 Task: Add a dependency to the task Develop a new online tool for online surveys and polls , the existing task  Integrate a new online platform for online language learning in the project ArchTech
Action: Mouse moved to (503, 439)
Screenshot: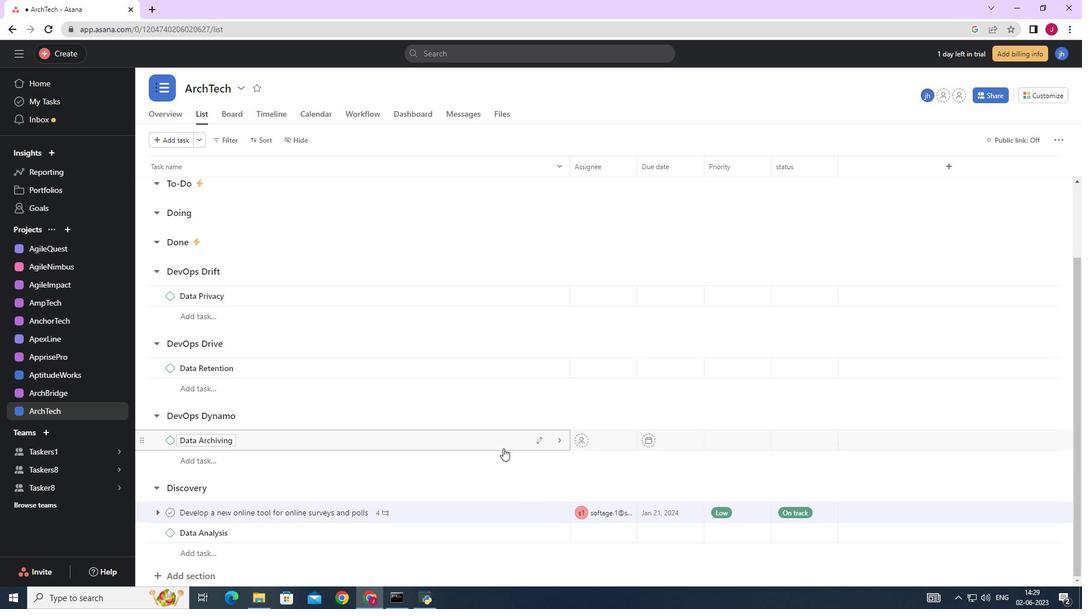 
Action: Mouse scrolled (503, 439) with delta (0, 0)
Screenshot: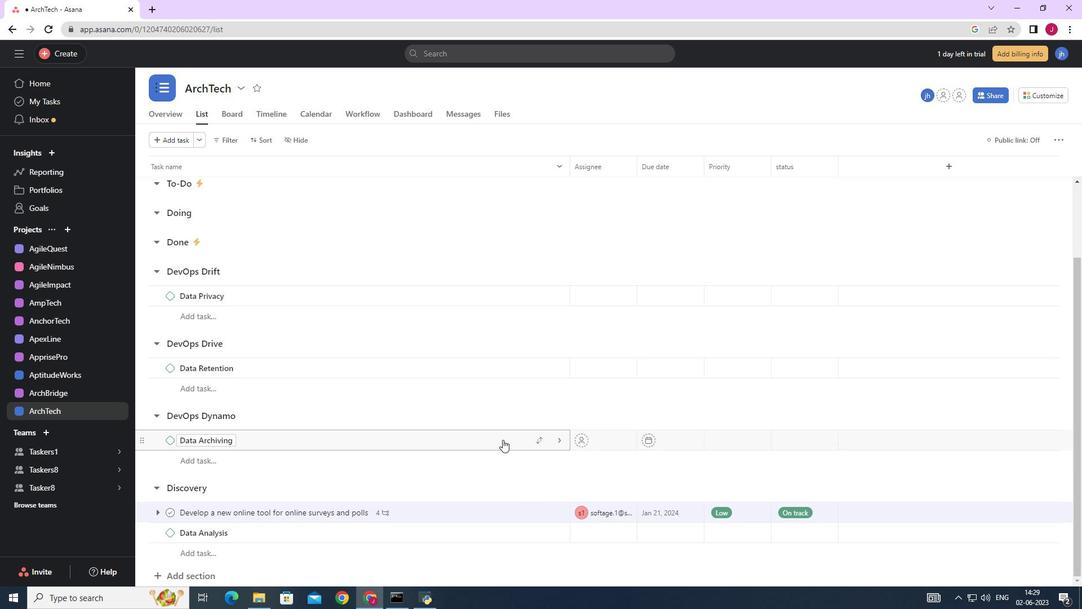 
Action: Mouse scrolled (503, 439) with delta (0, 0)
Screenshot: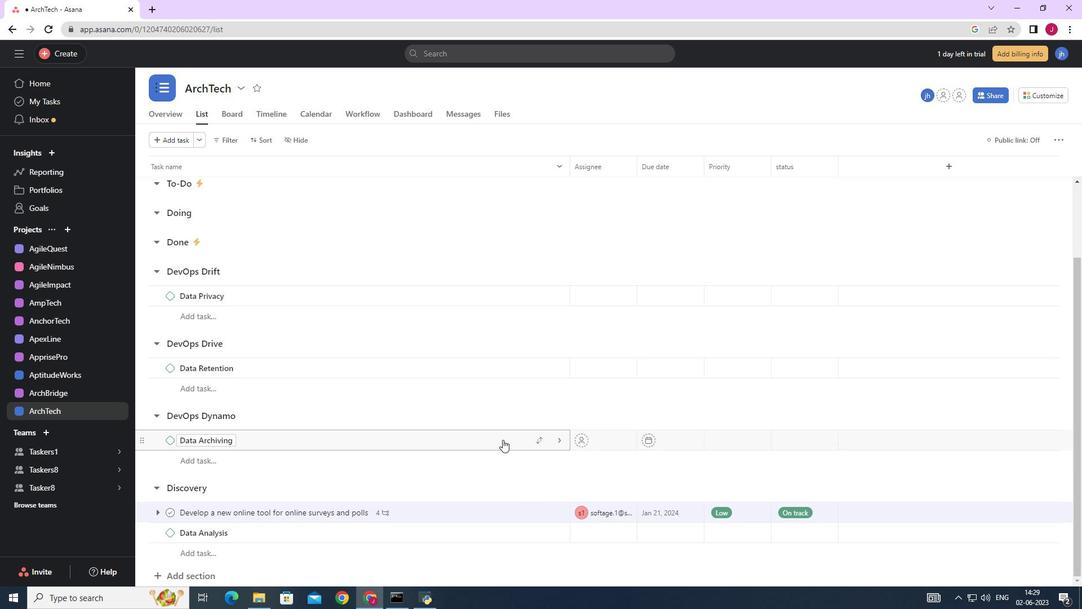 
Action: Mouse scrolled (503, 439) with delta (0, 0)
Screenshot: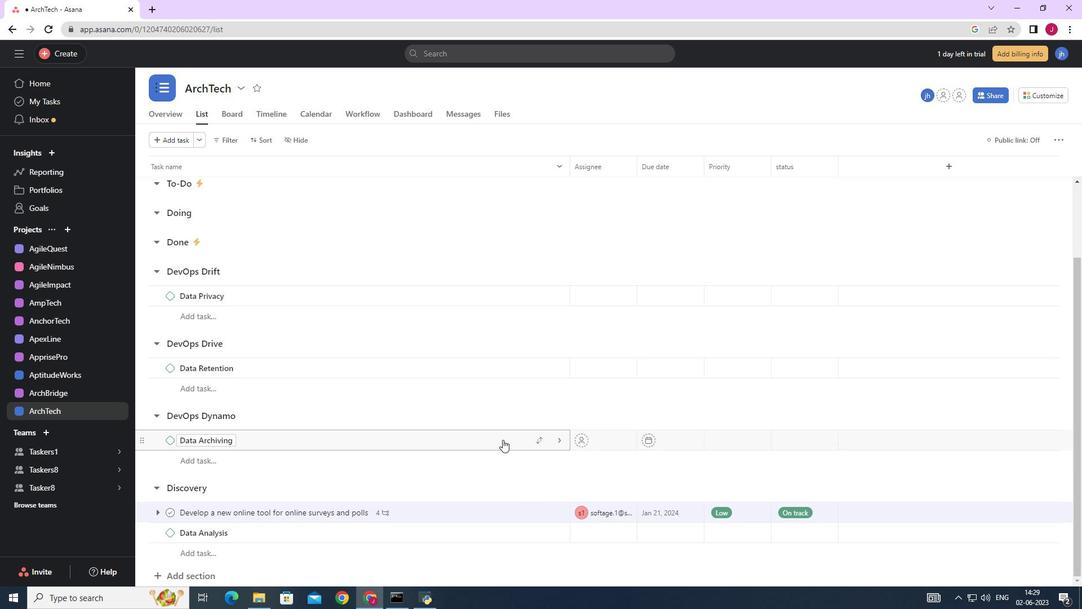 
Action: Mouse scrolled (503, 439) with delta (0, 0)
Screenshot: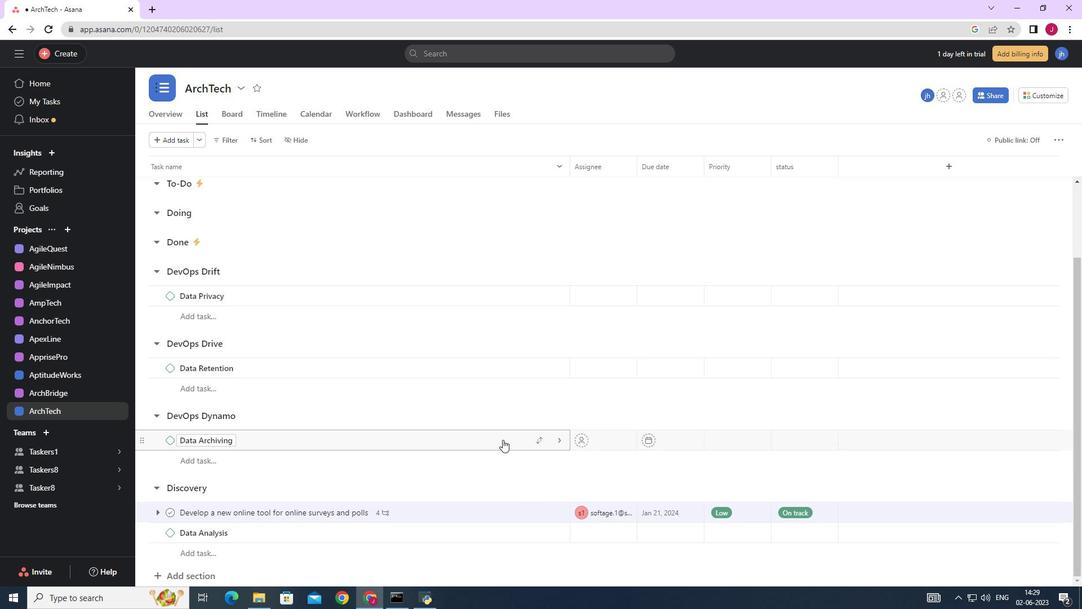 
Action: Mouse moved to (521, 512)
Screenshot: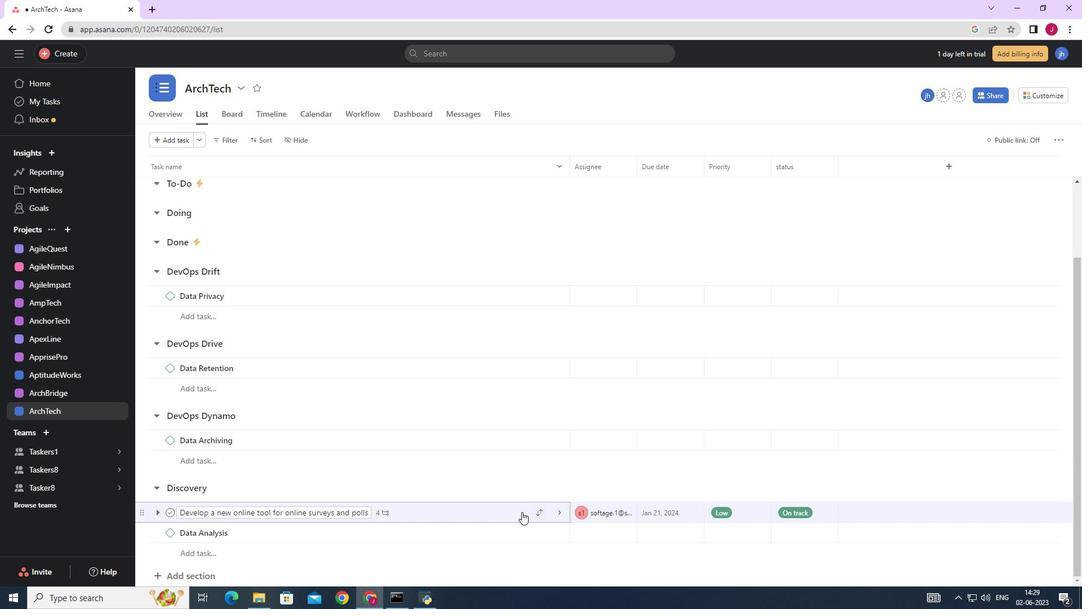 
Action: Mouse pressed left at (521, 512)
Screenshot: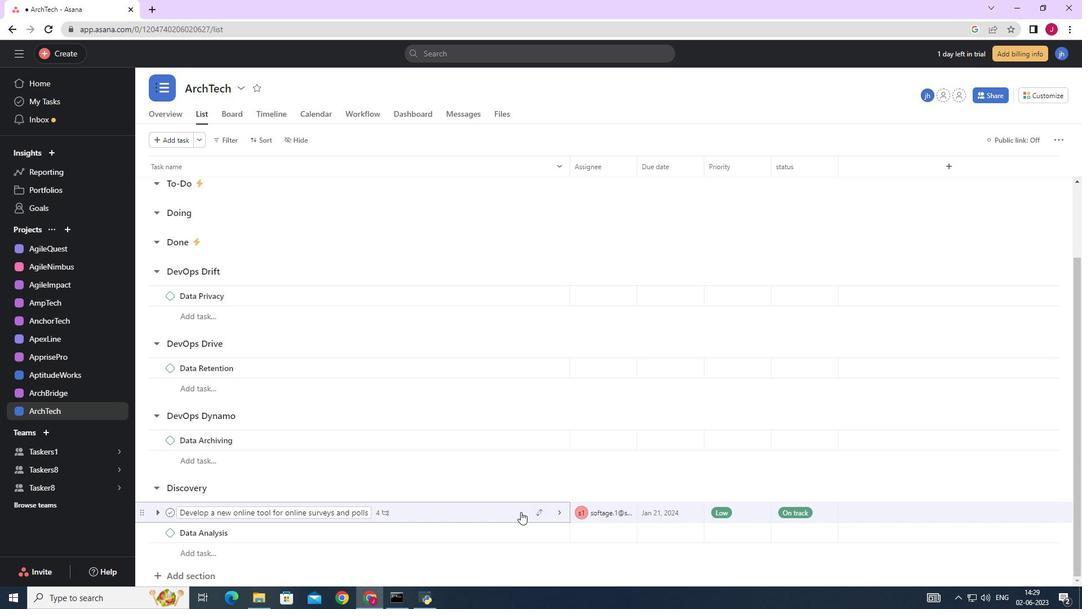 
Action: Mouse moved to (818, 285)
Screenshot: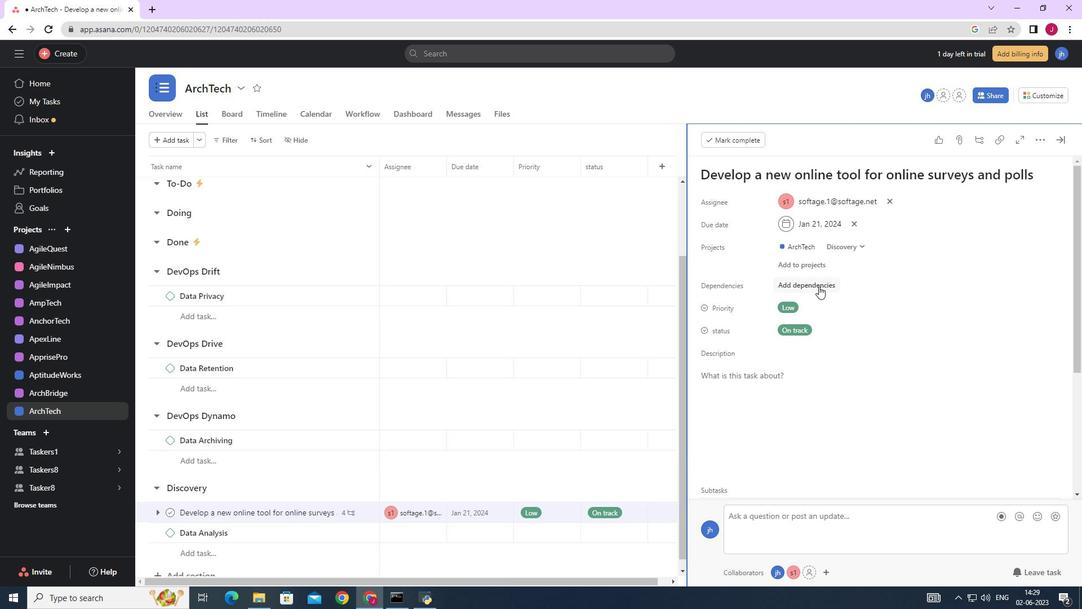 
Action: Mouse pressed left at (818, 285)
Screenshot: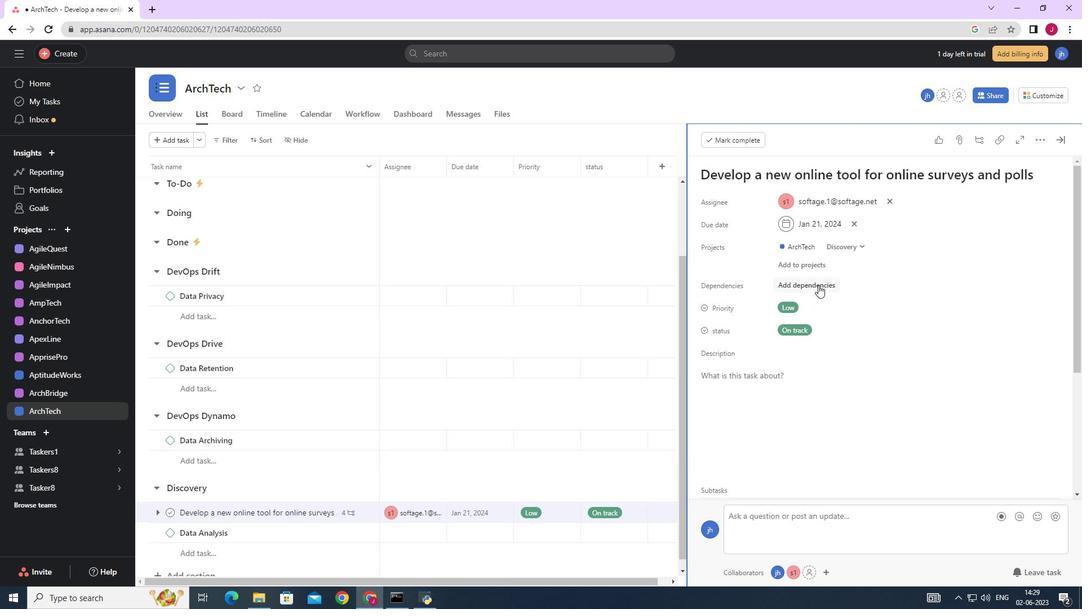 
Action: Mouse moved to (913, 324)
Screenshot: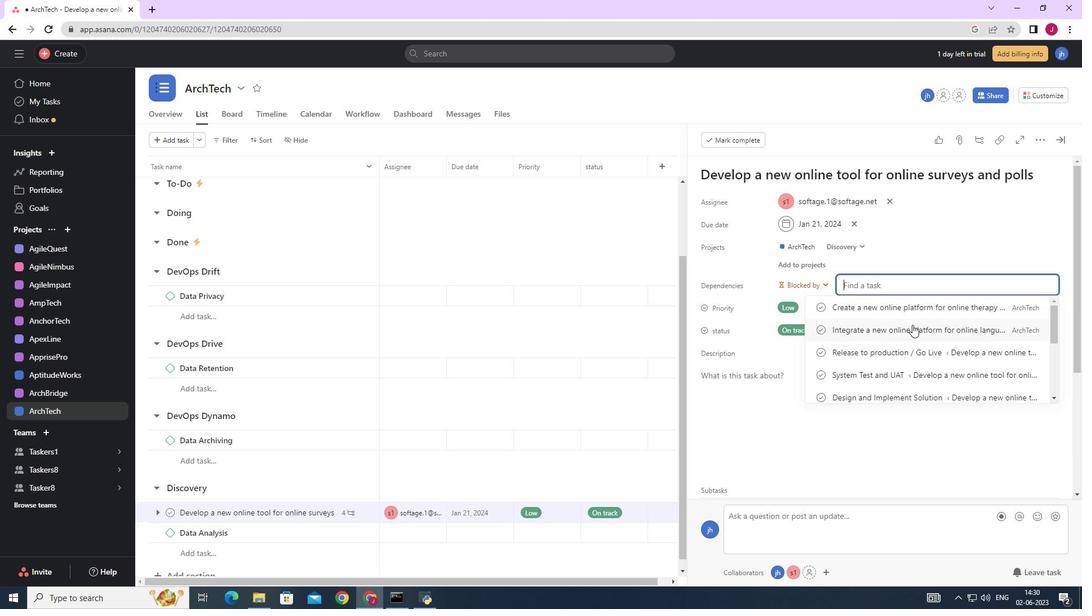 
Action: Mouse scrolled (913, 324) with delta (0, 0)
Screenshot: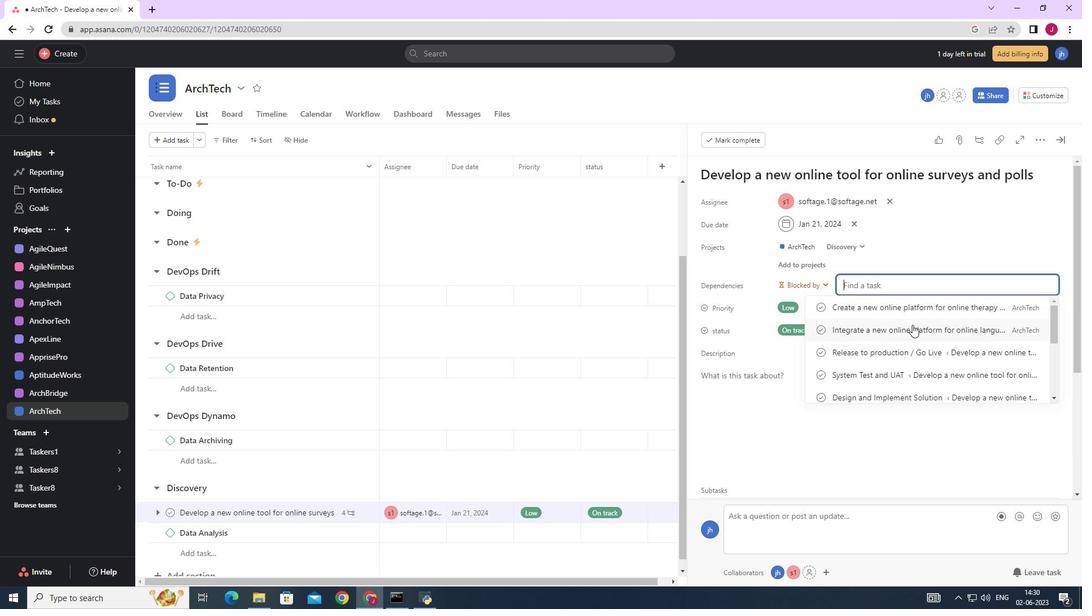 
Action: Mouse moved to (918, 336)
Screenshot: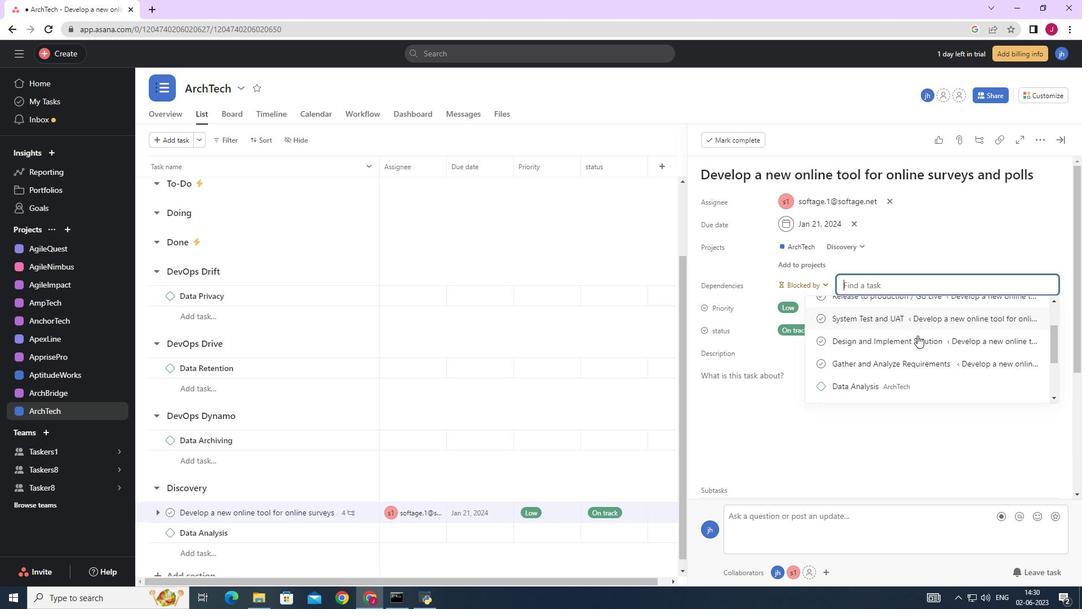 
Action: Mouse scrolled (918, 337) with delta (0, 0)
Screenshot: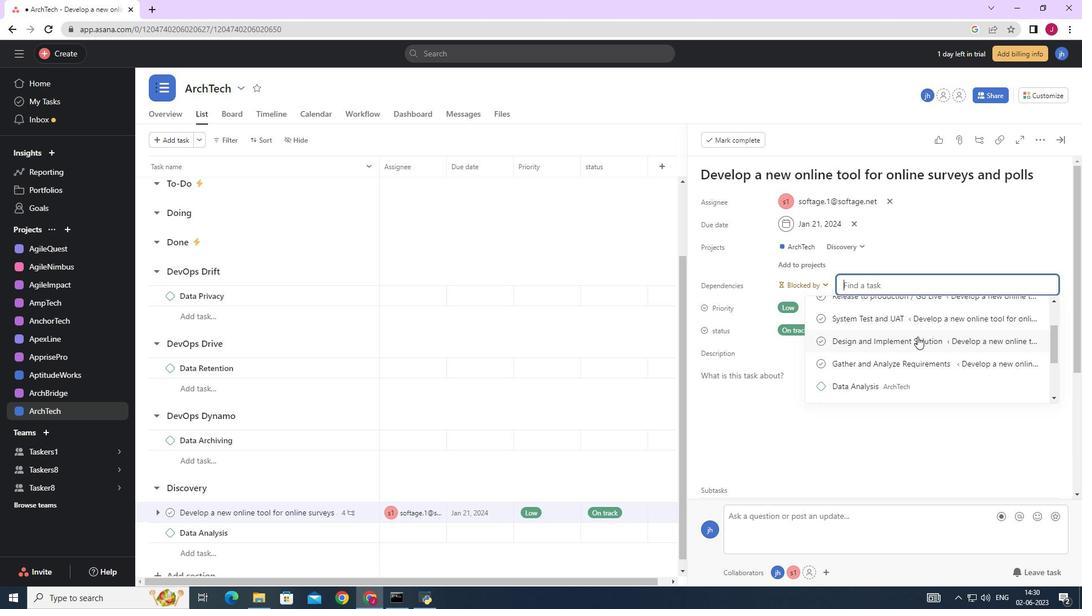 
Action: Mouse scrolled (918, 337) with delta (0, 0)
Screenshot: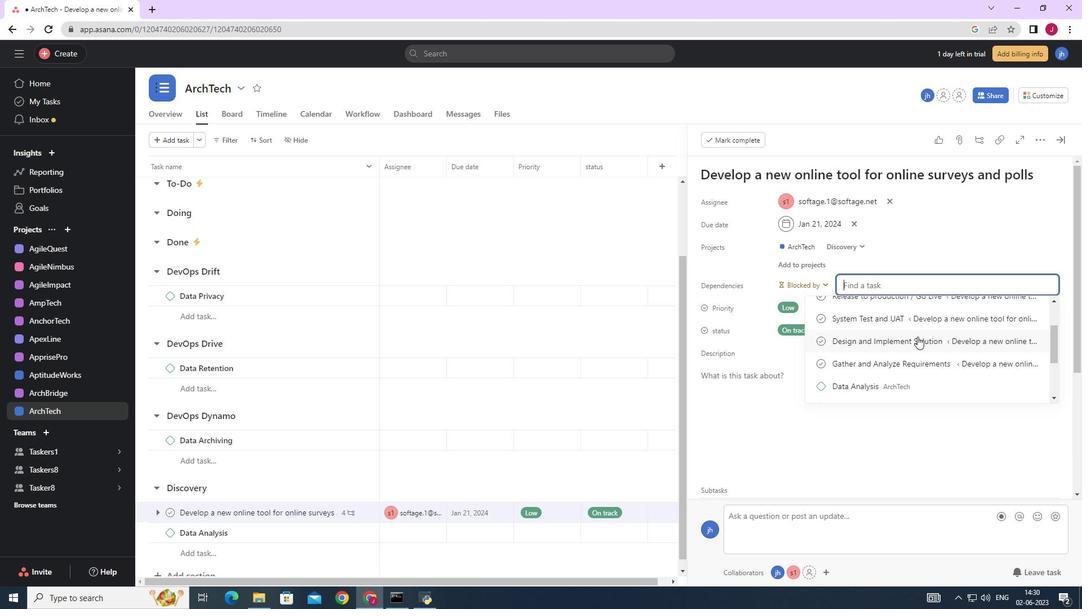 
Action: Mouse moved to (918, 337)
Screenshot: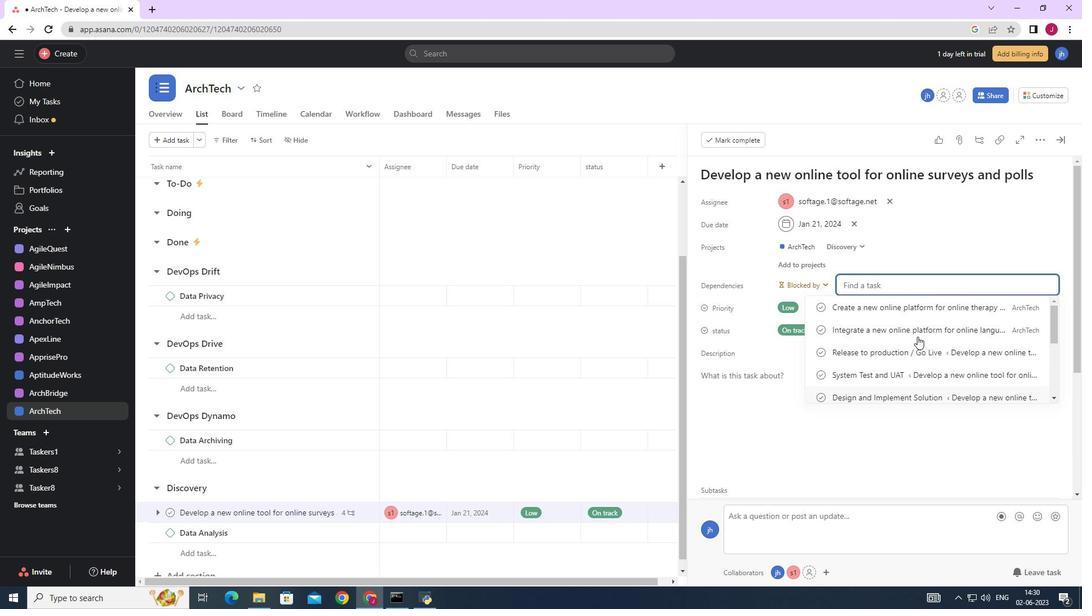 
Action: Mouse scrolled (918, 336) with delta (0, 0)
Screenshot: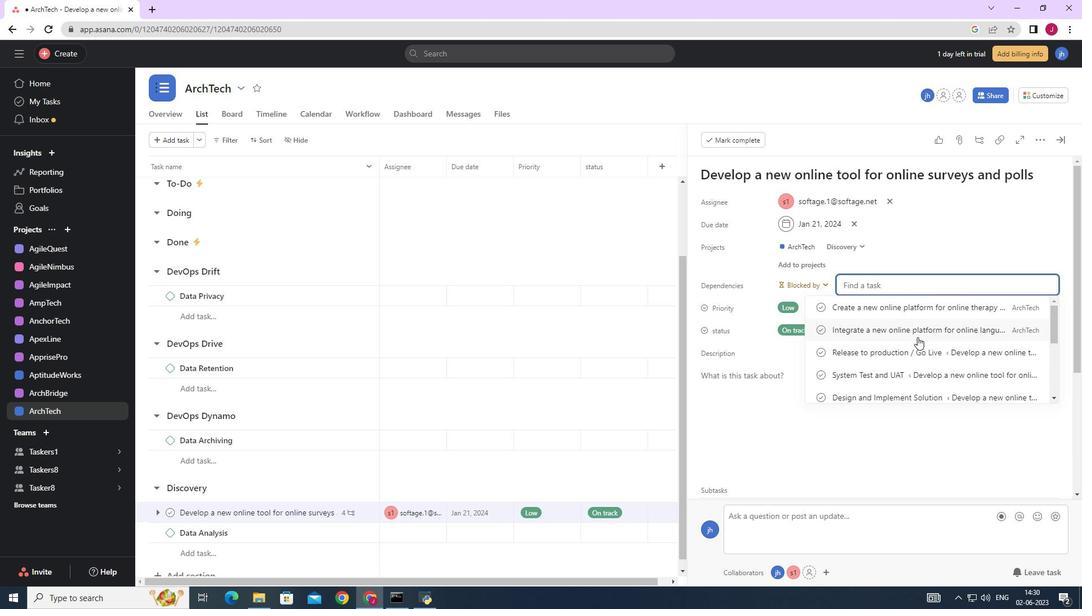 
Action: Mouse scrolled (918, 336) with delta (0, 0)
Screenshot: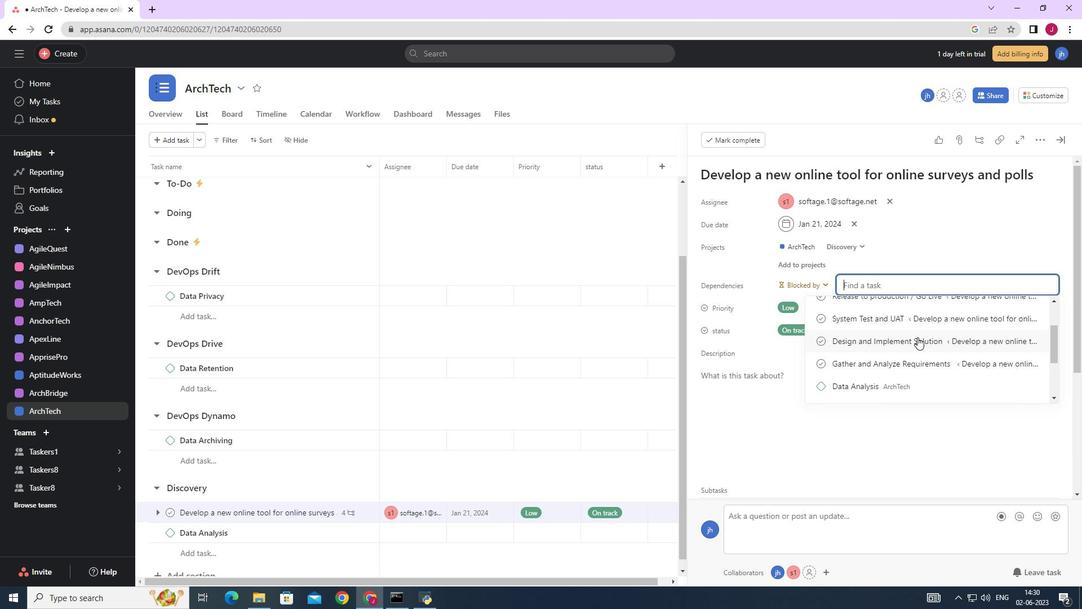 
Action: Mouse scrolled (918, 336) with delta (0, 0)
Screenshot: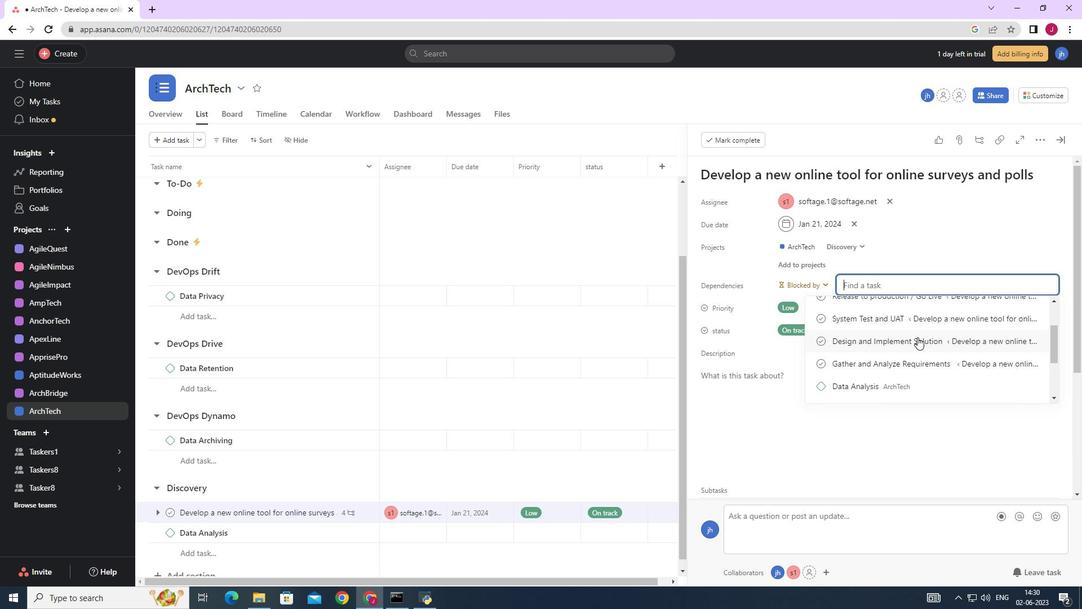 
Action: Mouse scrolled (918, 336) with delta (0, 0)
Screenshot: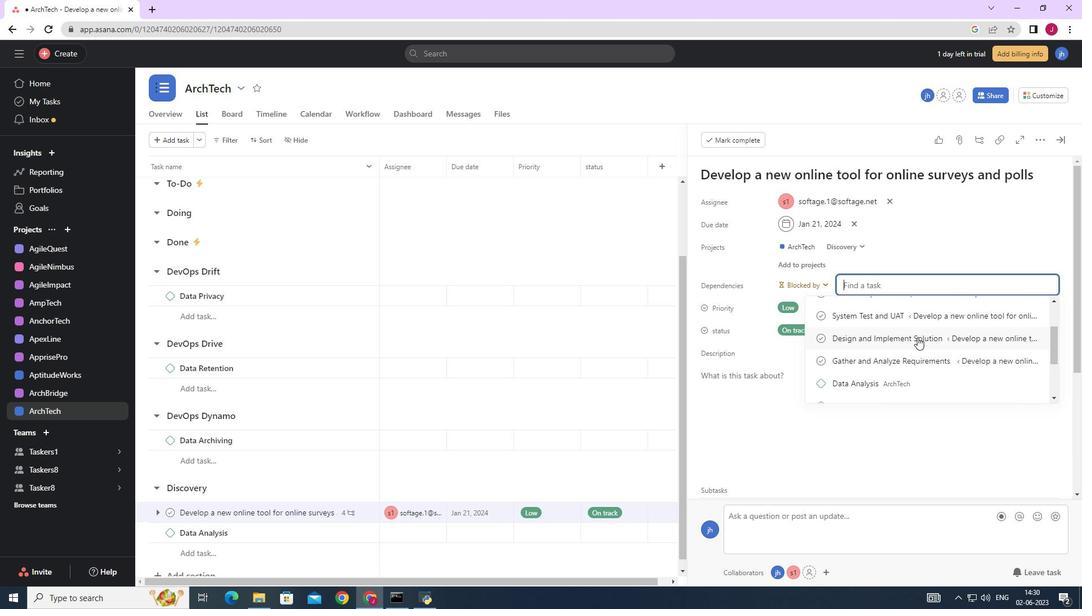 
Action: Mouse scrolled (918, 337) with delta (0, 0)
Screenshot: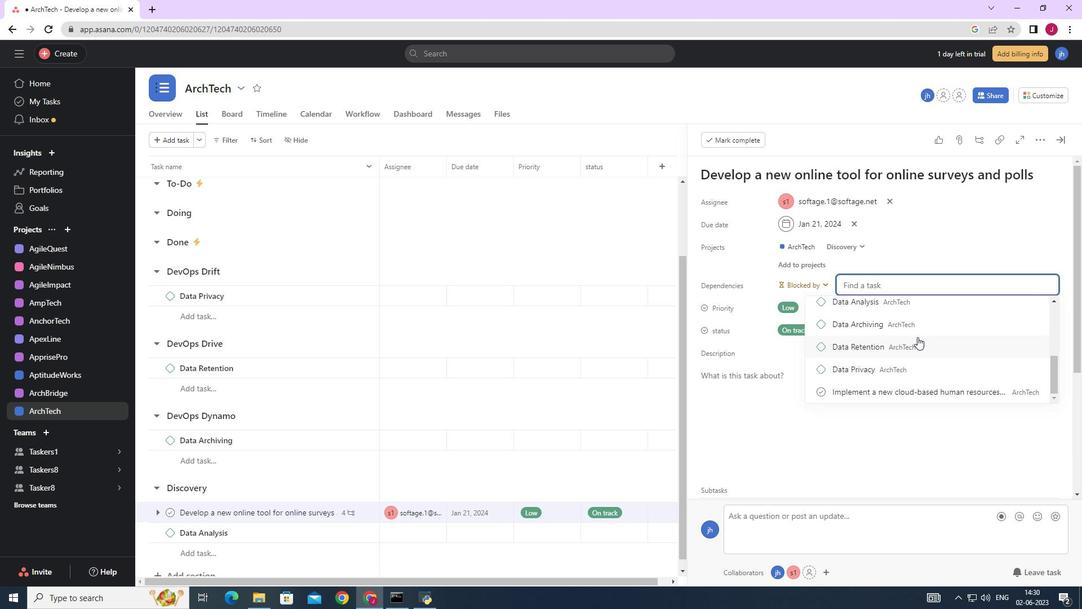 
Action: Mouse scrolled (918, 337) with delta (0, 0)
Screenshot: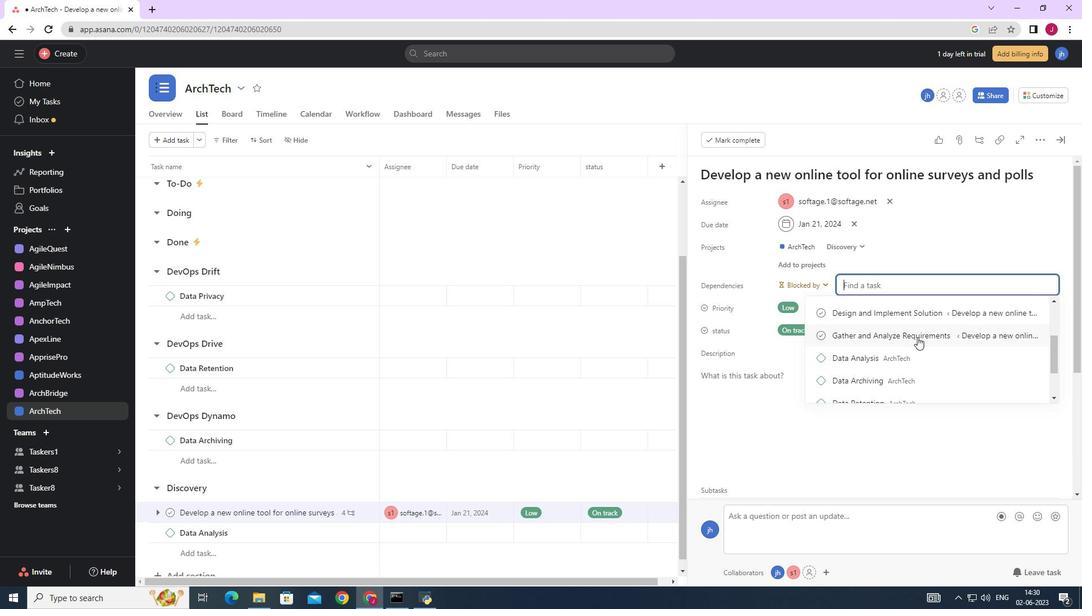 
Action: Mouse scrolled (918, 337) with delta (0, 0)
Screenshot: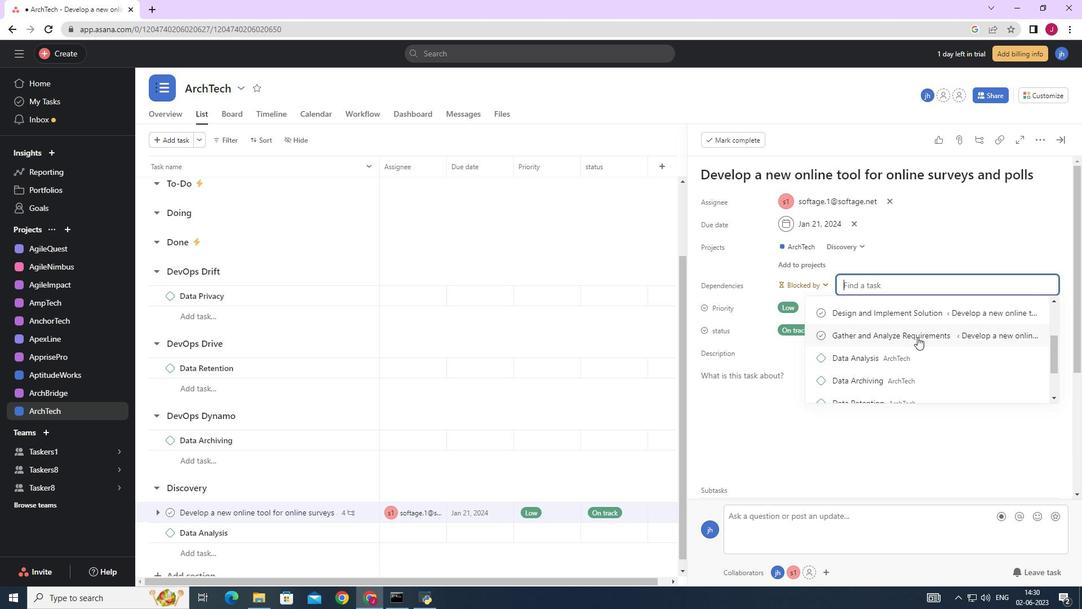 
Action: Mouse scrolled (918, 337) with delta (0, 0)
Screenshot: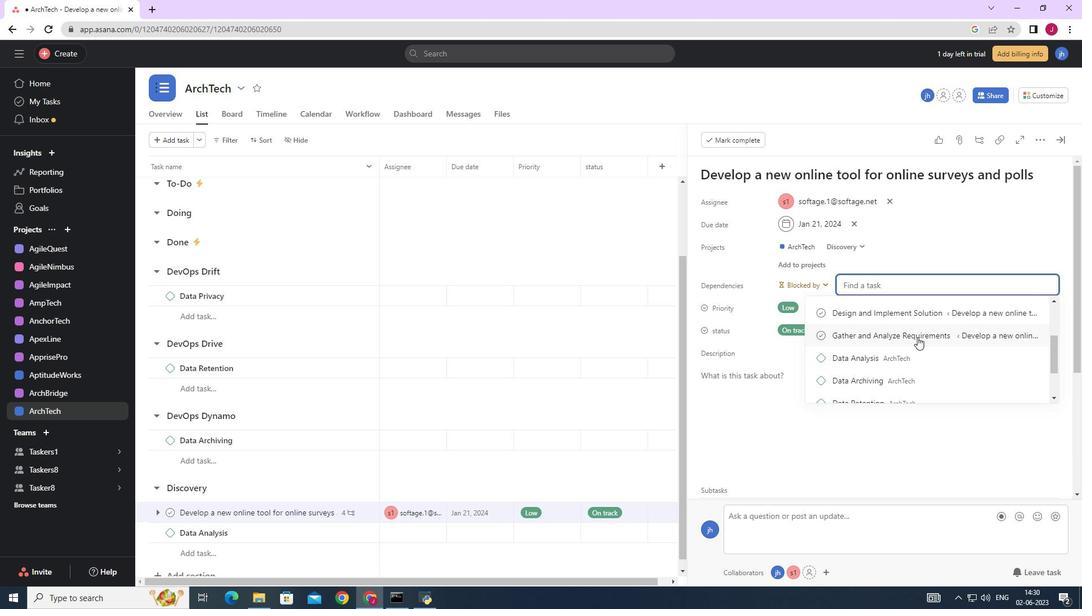 
Action: Mouse scrolled (918, 337) with delta (0, 0)
Screenshot: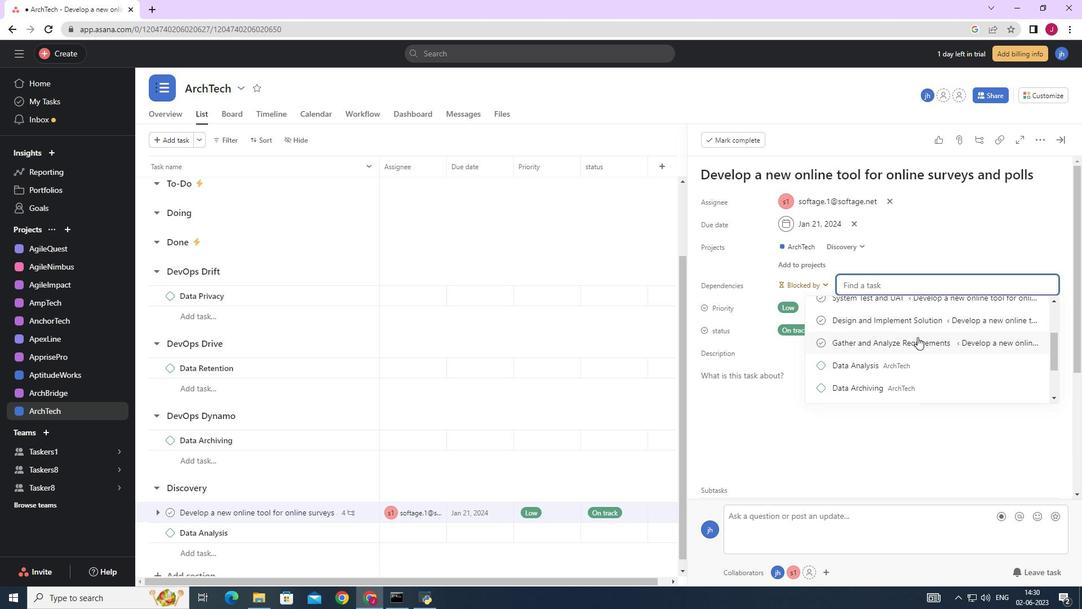 
Action: Mouse scrolled (918, 337) with delta (0, 0)
Screenshot: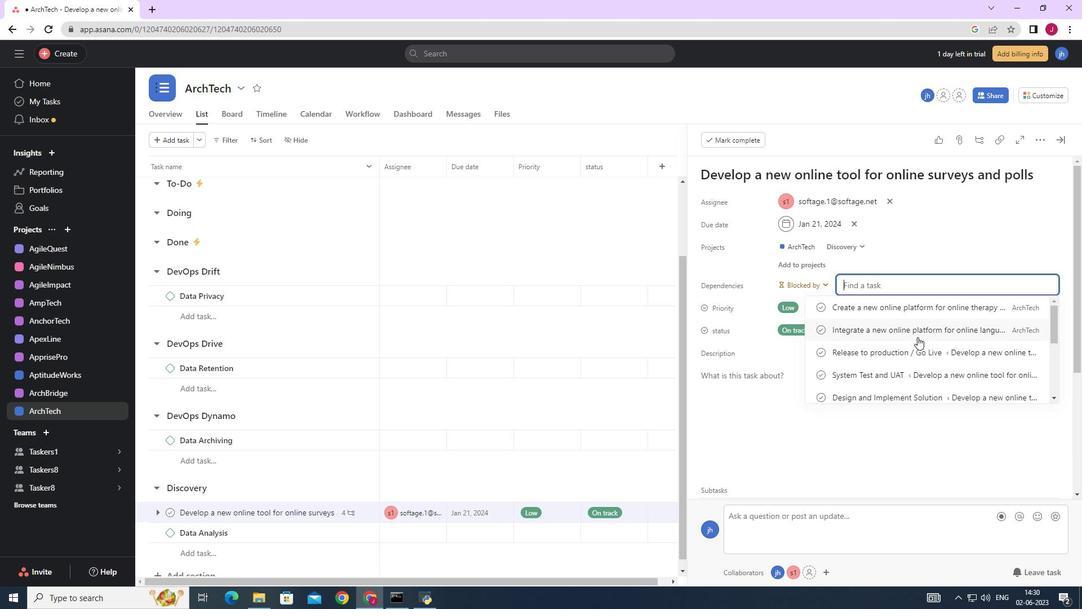 
Action: Mouse scrolled (918, 337) with delta (0, 0)
Screenshot: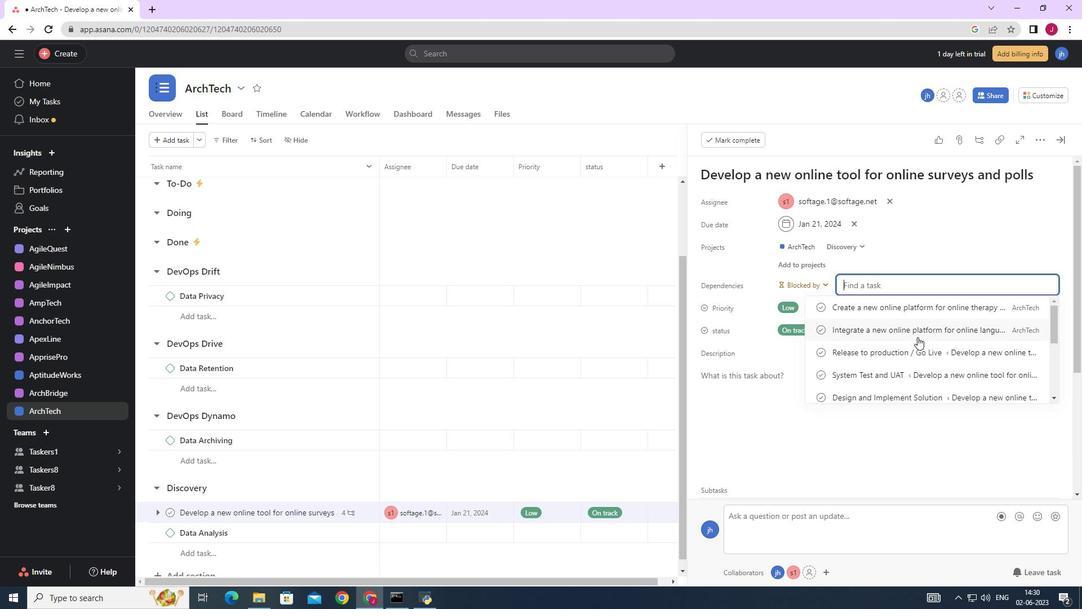 
Action: Mouse moved to (919, 342)
Screenshot: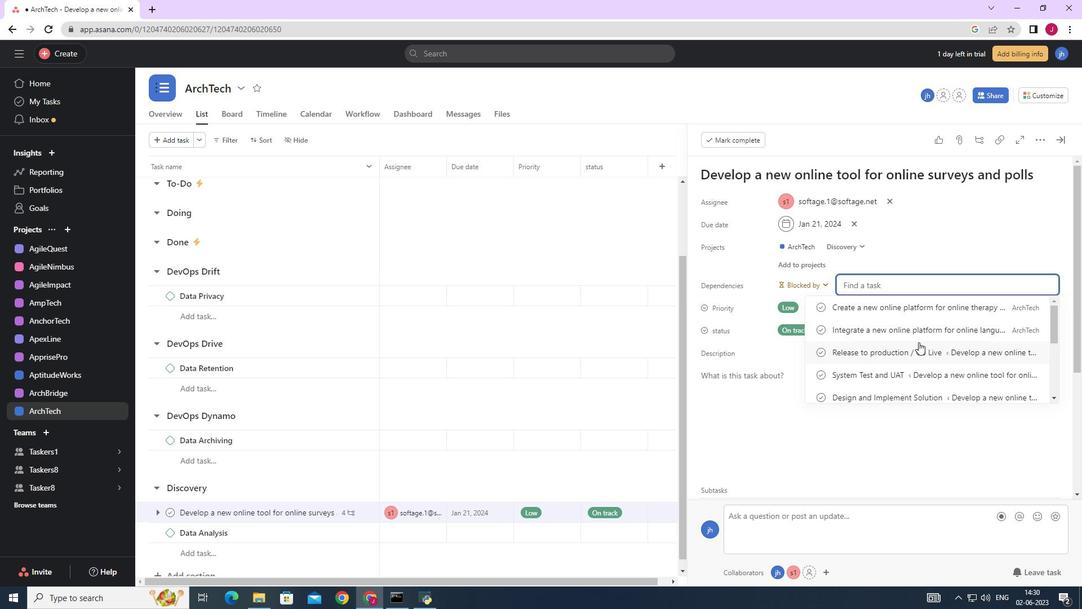 
Action: Mouse scrolled (919, 342) with delta (0, 0)
Screenshot: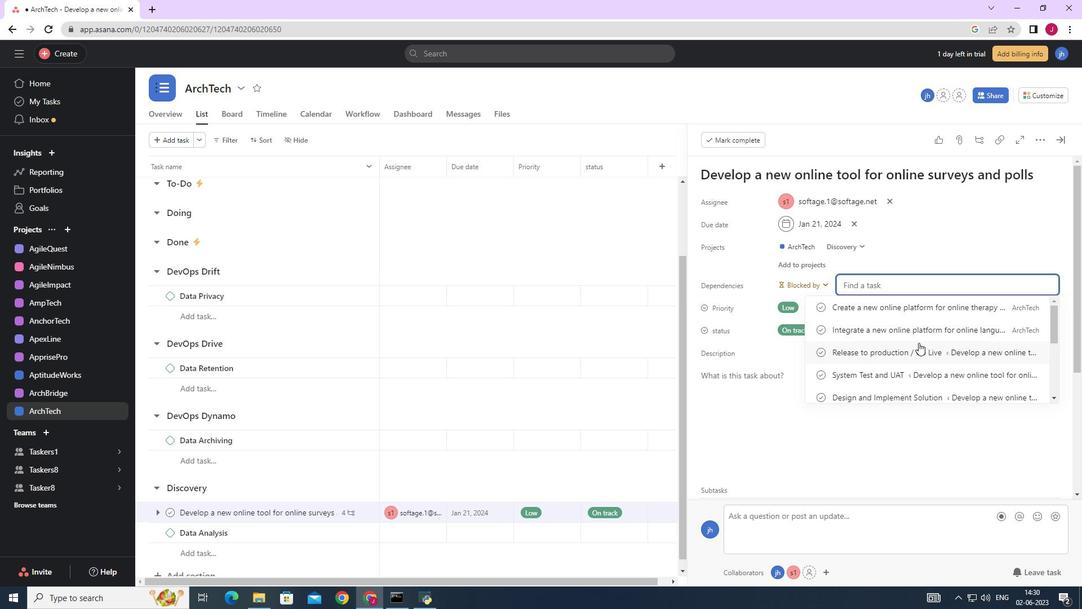 
Action: Mouse scrolled (919, 342) with delta (0, 0)
Screenshot: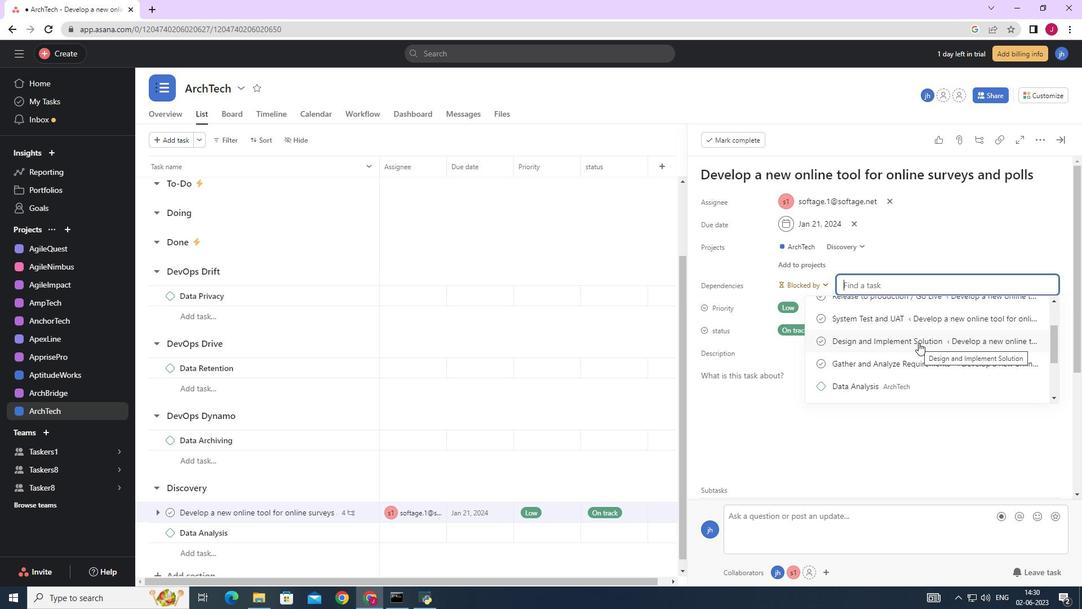 
Action: Mouse scrolled (919, 342) with delta (0, 0)
Screenshot: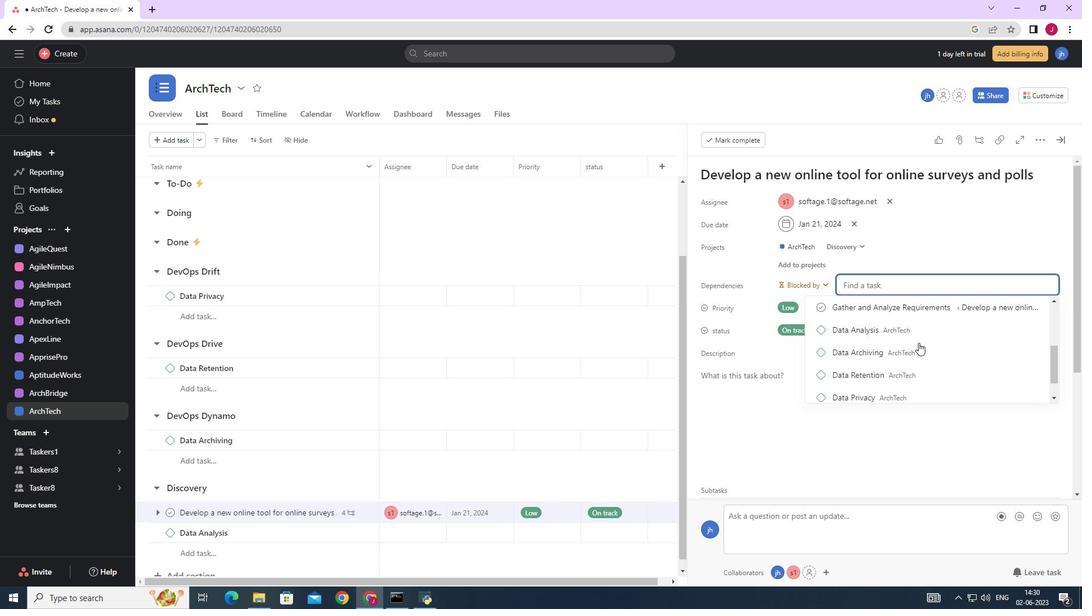 
Action: Mouse moved to (875, 345)
Screenshot: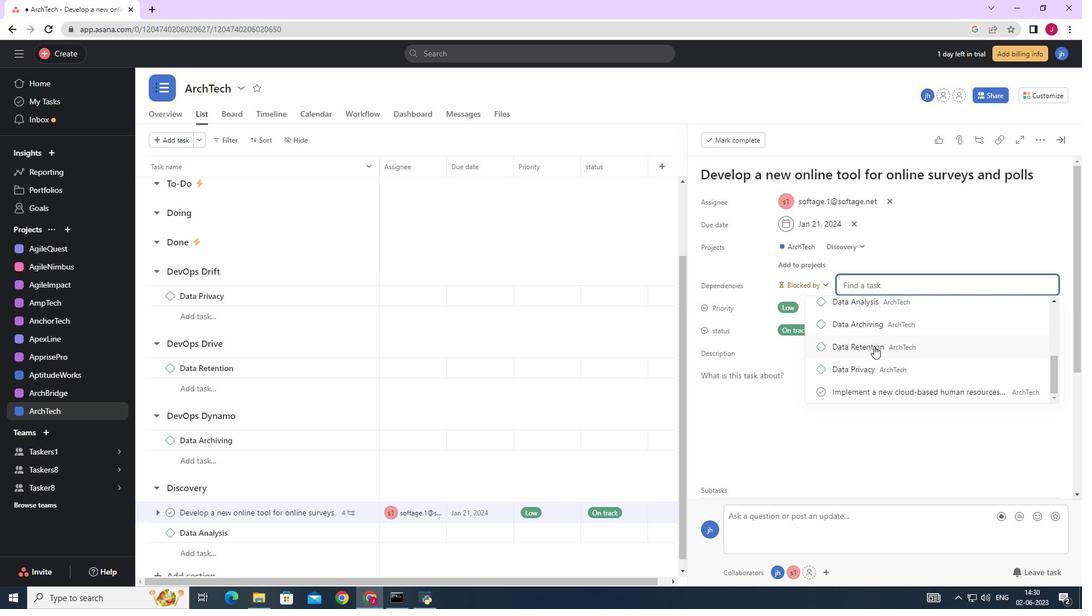 
Action: Mouse scrolled (875, 345) with delta (0, 0)
Screenshot: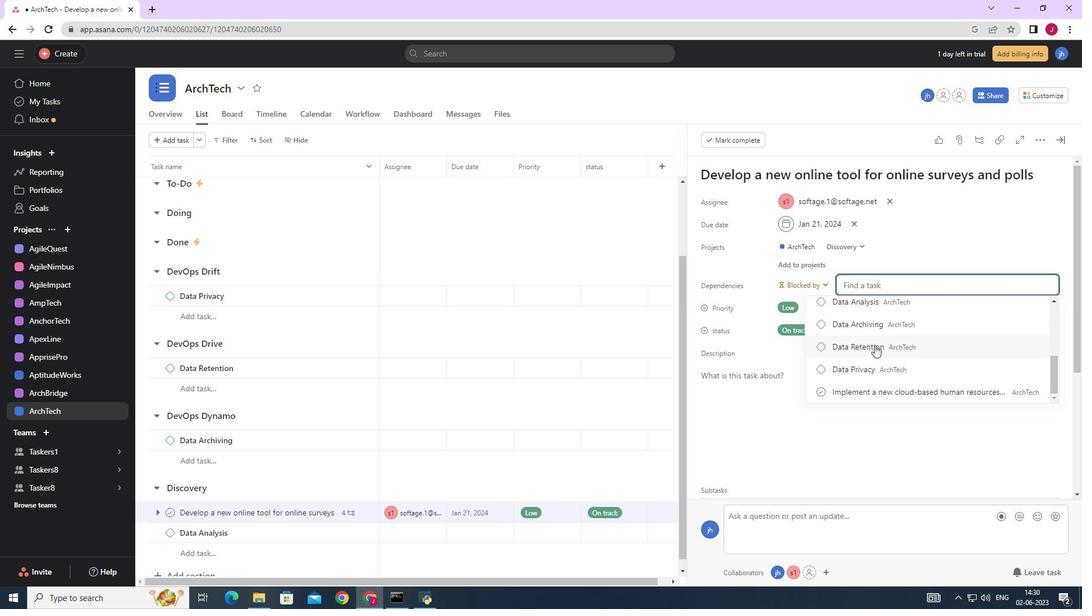 
Action: Mouse scrolled (875, 345) with delta (0, 0)
Screenshot: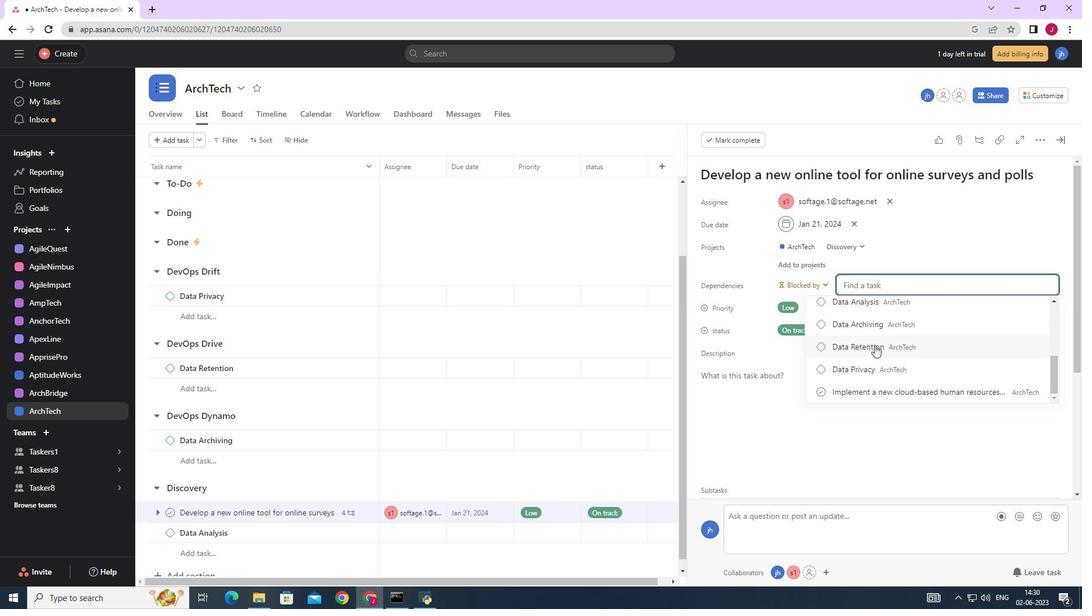 
Action: Mouse scrolled (875, 345) with delta (0, 0)
Screenshot: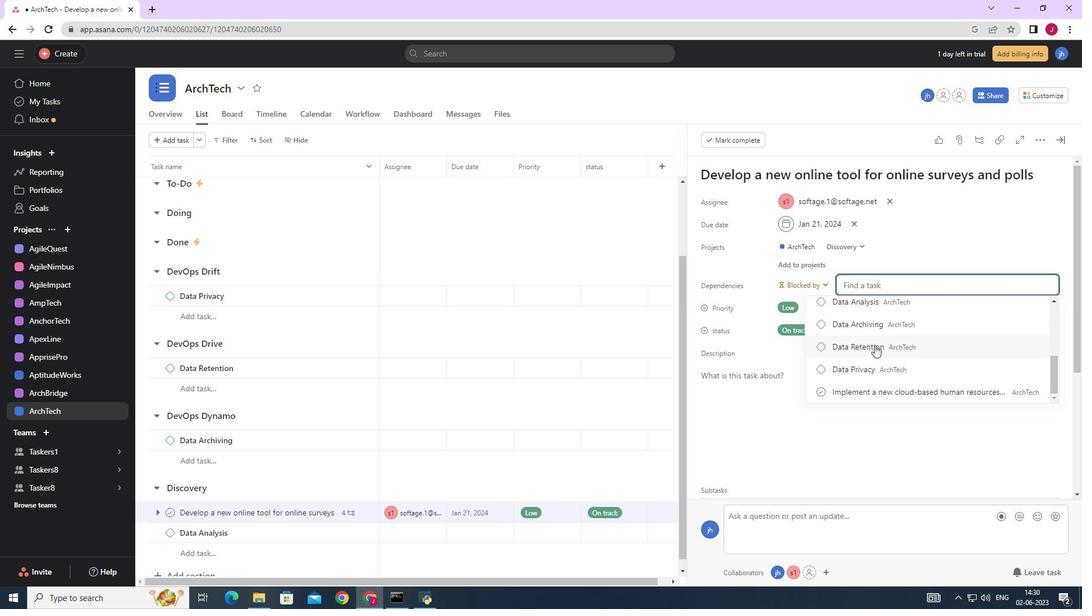 
Action: Mouse scrolled (875, 345) with delta (0, 0)
Screenshot: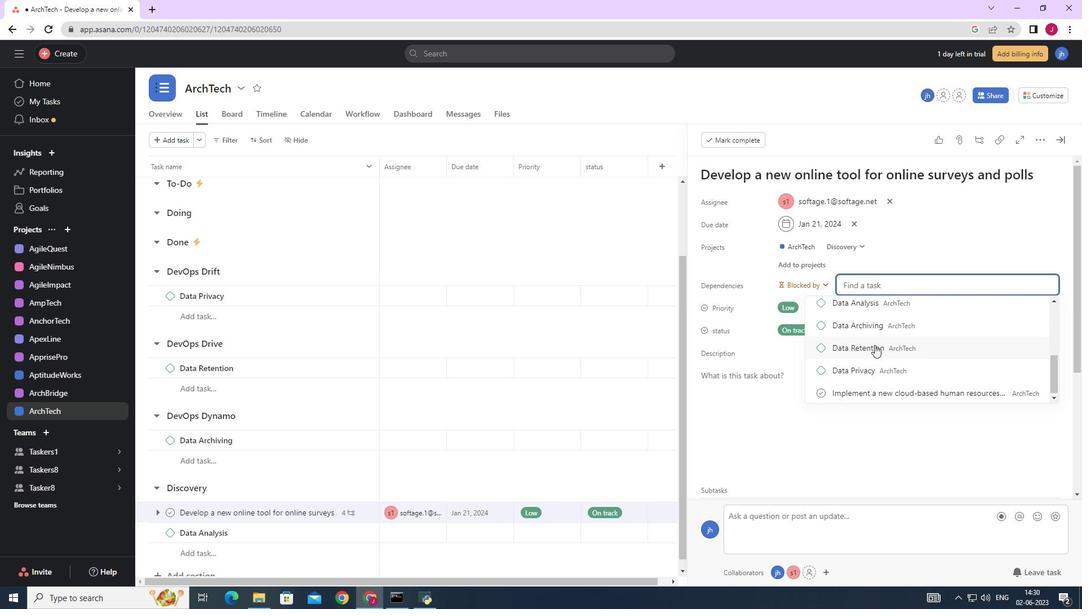 
Action: Mouse moved to (869, 328)
Screenshot: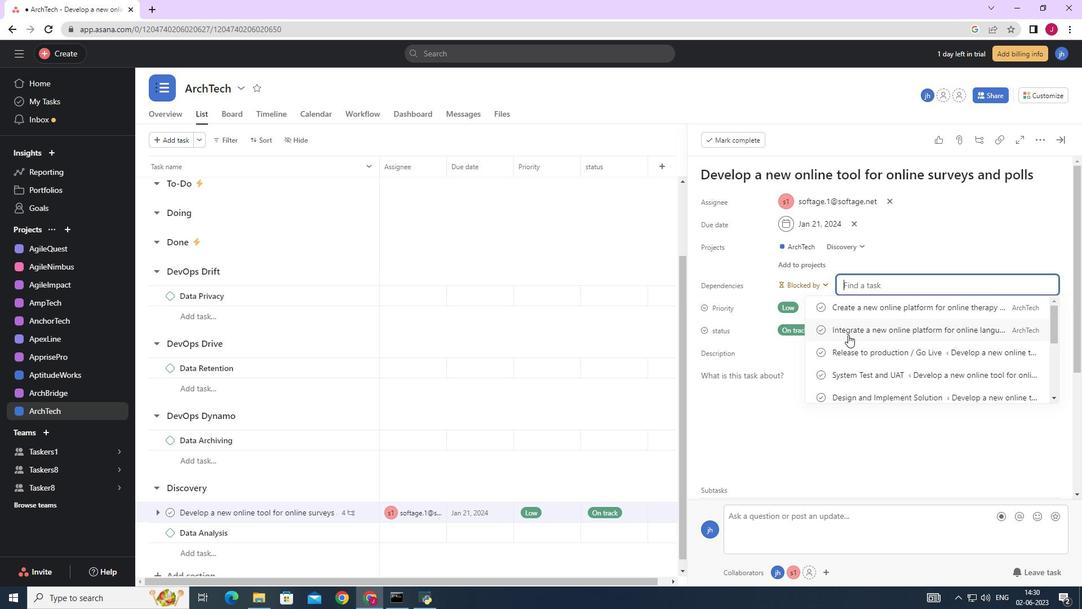 
Action: Mouse pressed left at (869, 328)
Screenshot: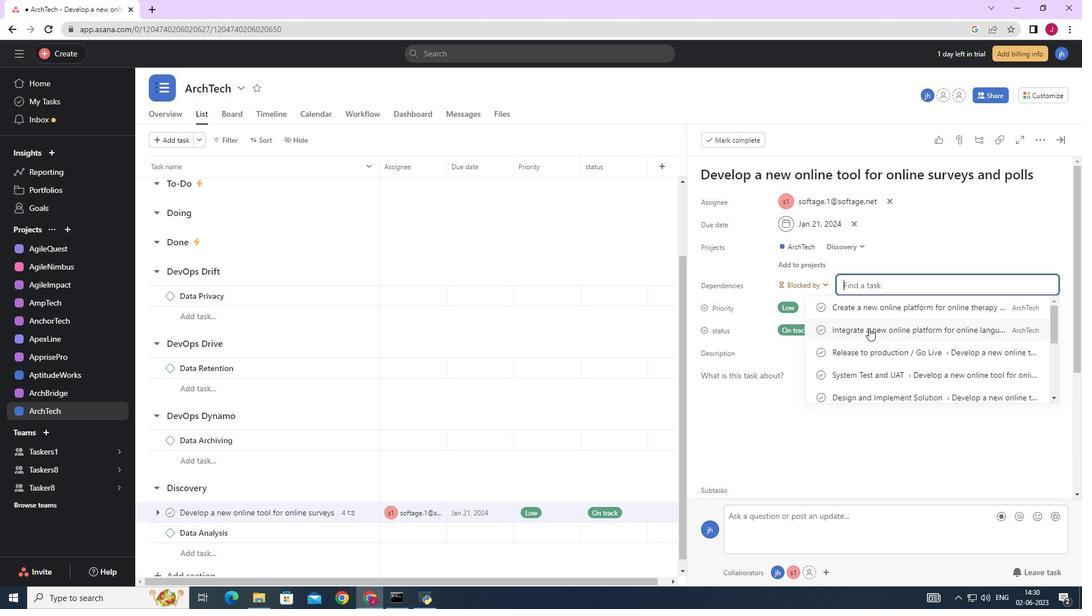 
Action: Mouse moved to (1060, 139)
Screenshot: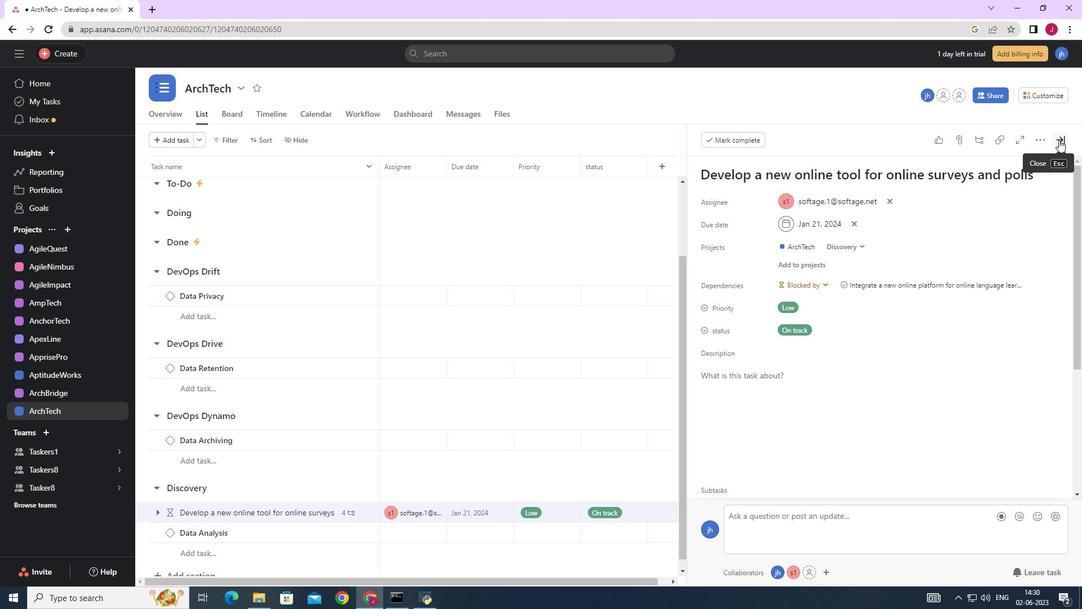 
Action: Mouse pressed left at (1060, 139)
Screenshot: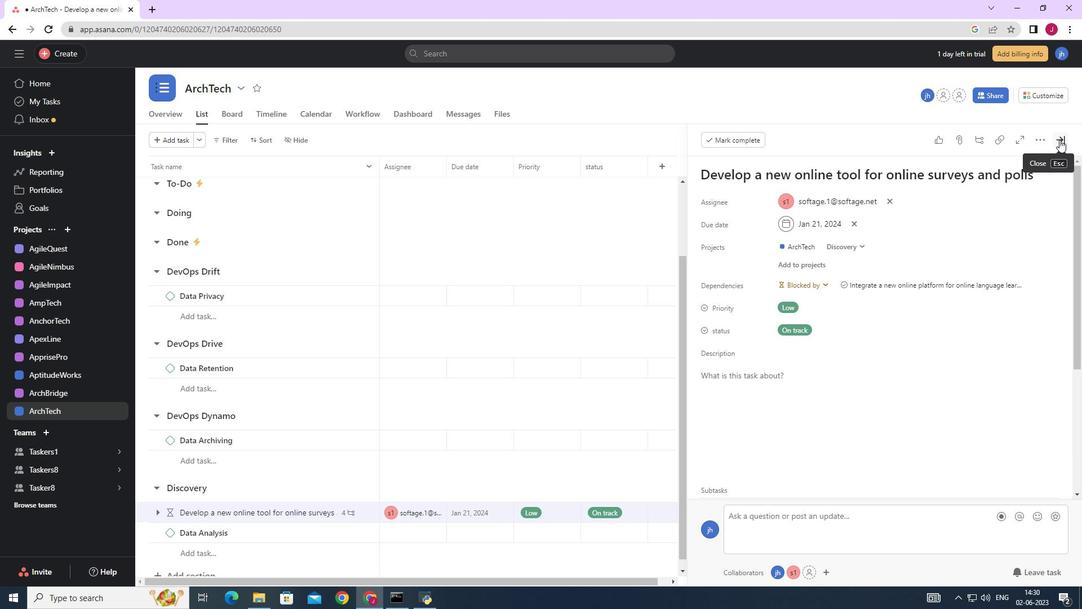 
Action: Mouse moved to (716, 408)
Screenshot: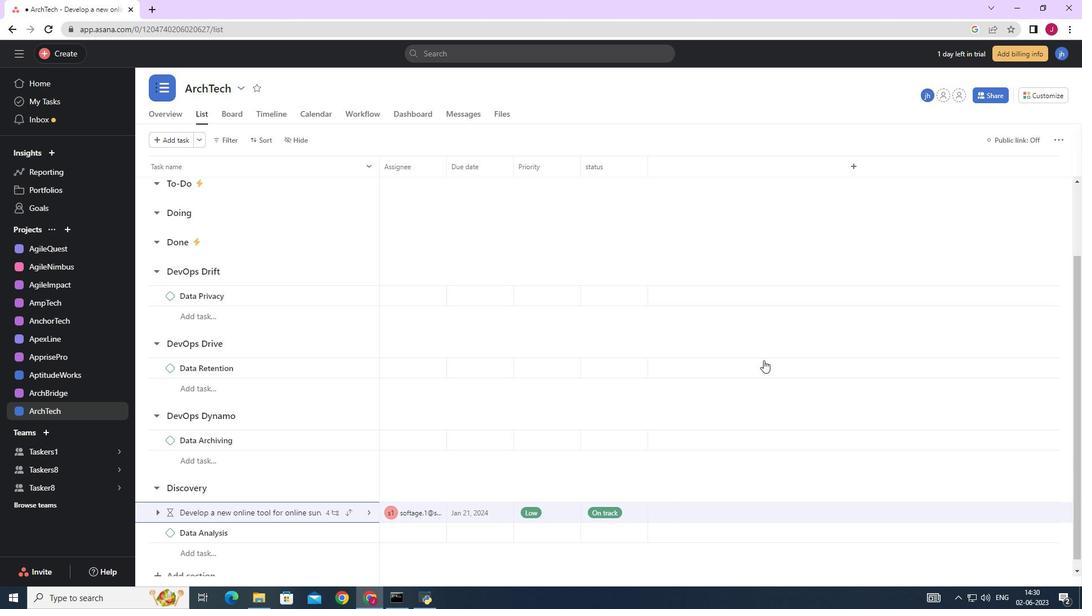 
